 Task: In the  document presentation.docx Download file as 'PDF' Share this file with 'softage.4@softage.net' Insert the command  Editing
Action: Mouse moved to (218, 325)
Screenshot: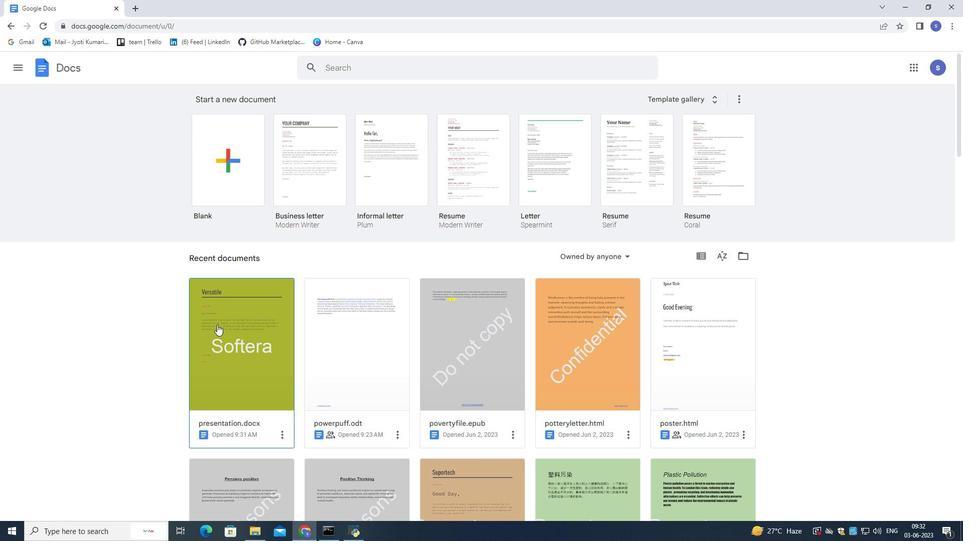 
Action: Mouse pressed left at (218, 325)
Screenshot: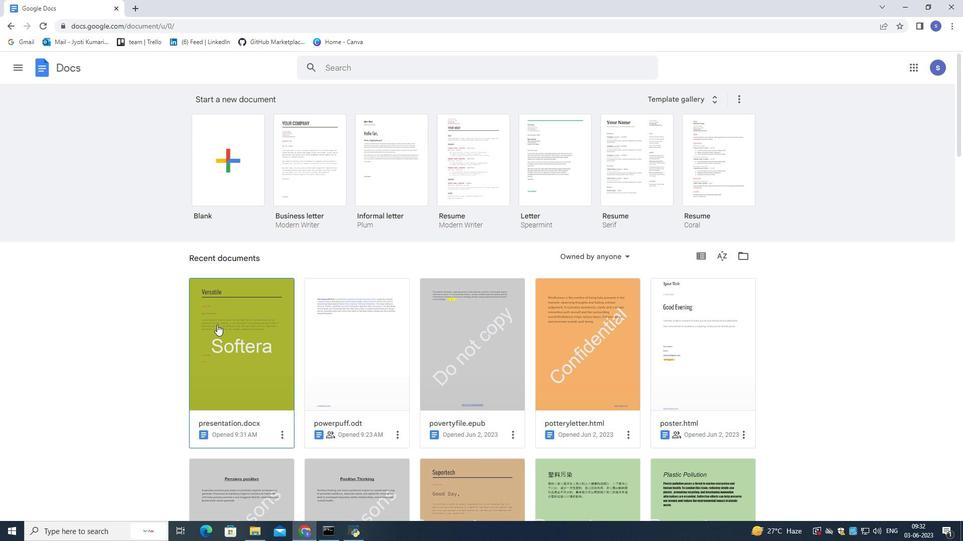 
Action: Mouse pressed left at (218, 325)
Screenshot: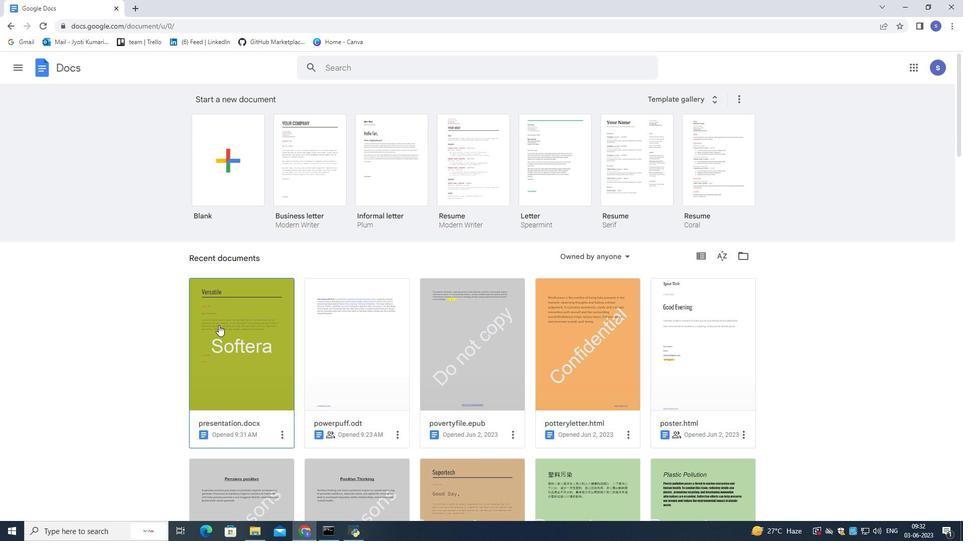 
Action: Mouse moved to (38, 75)
Screenshot: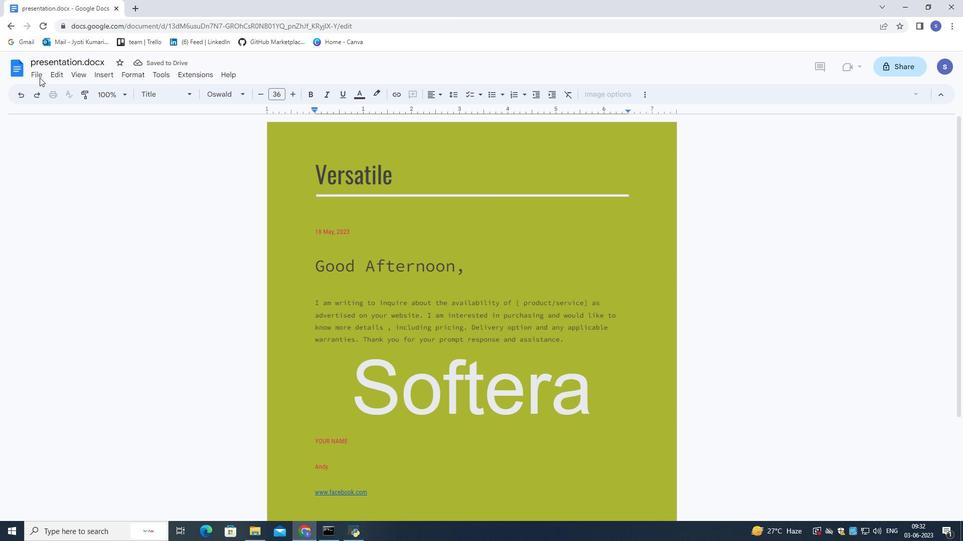 
Action: Mouse pressed left at (38, 75)
Screenshot: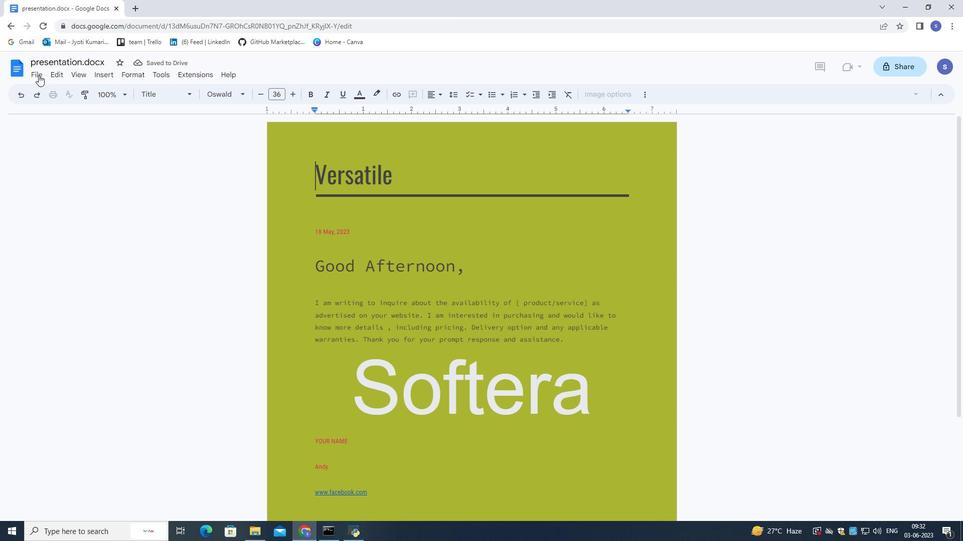 
Action: Mouse moved to (228, 230)
Screenshot: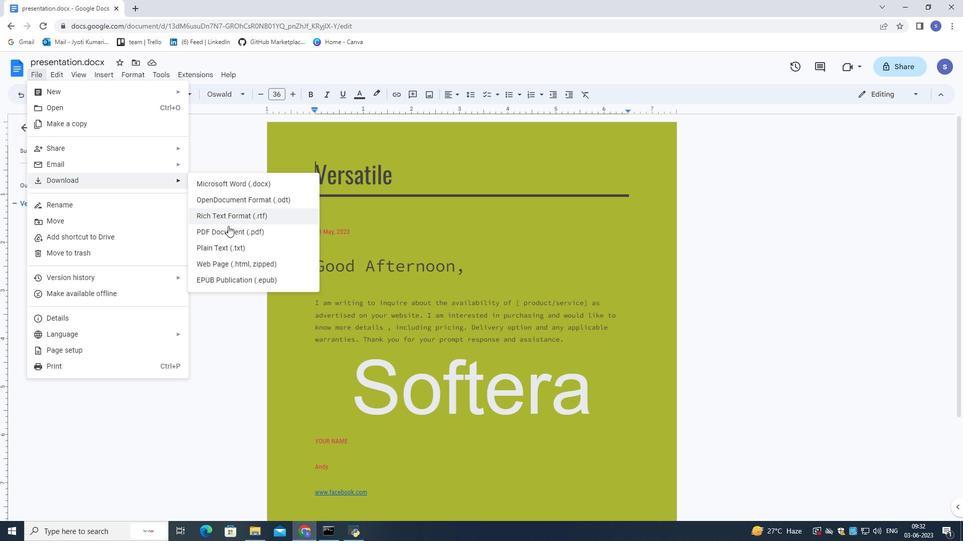 
Action: Mouse pressed left at (228, 230)
Screenshot: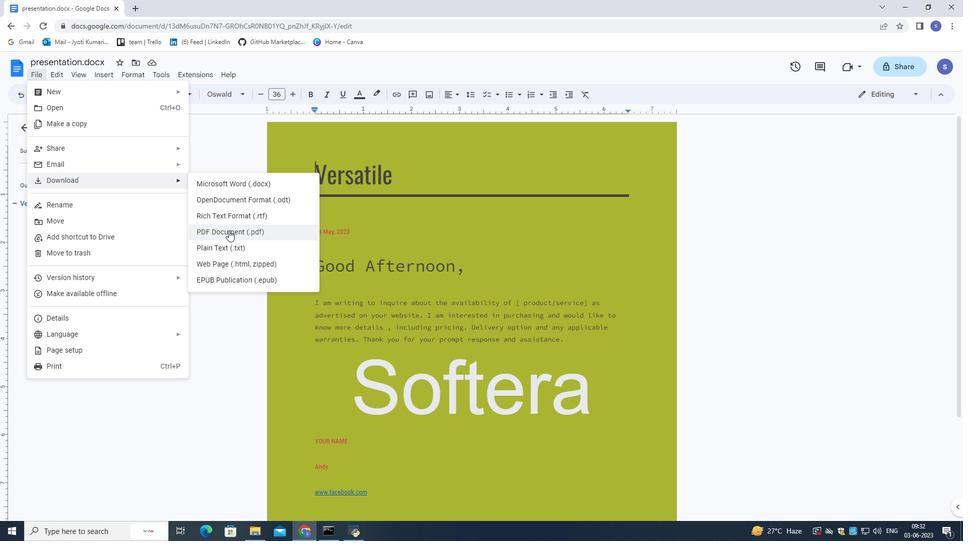 
Action: Mouse moved to (40, 71)
Screenshot: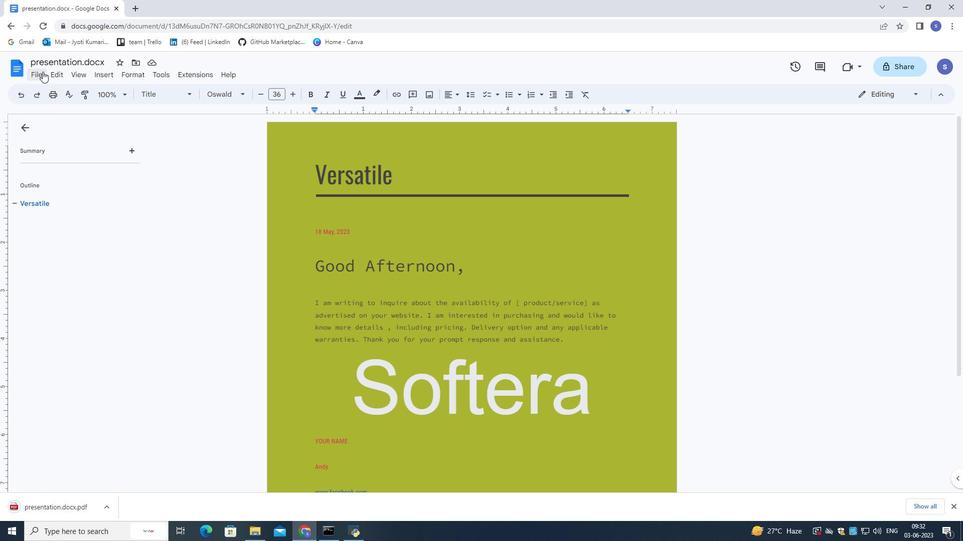 
Action: Mouse pressed left at (40, 71)
Screenshot: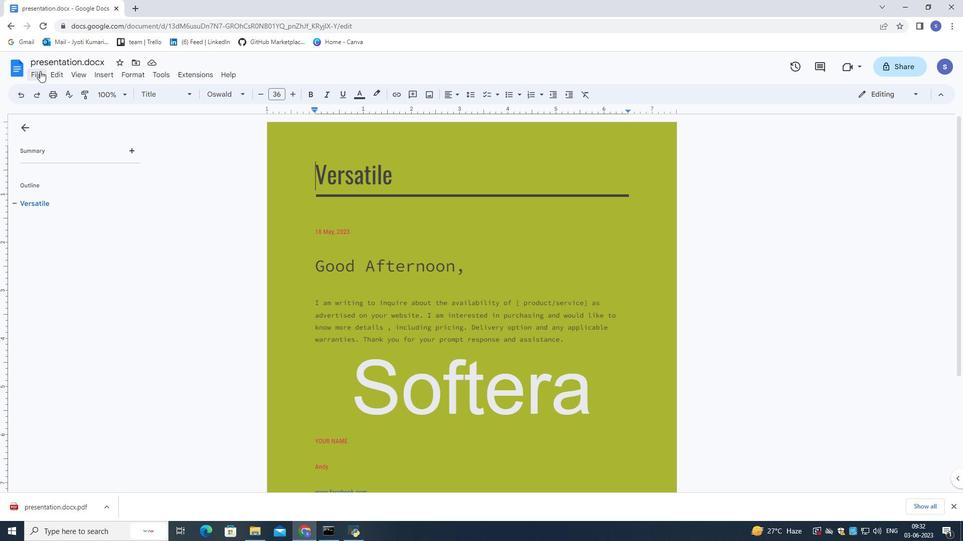 
Action: Mouse moved to (224, 144)
Screenshot: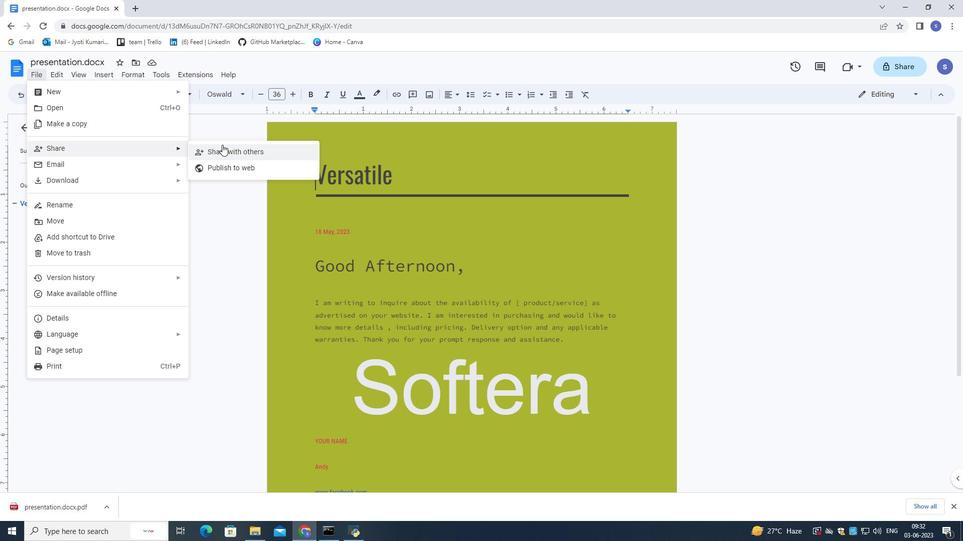 
Action: Mouse pressed left at (224, 144)
Screenshot: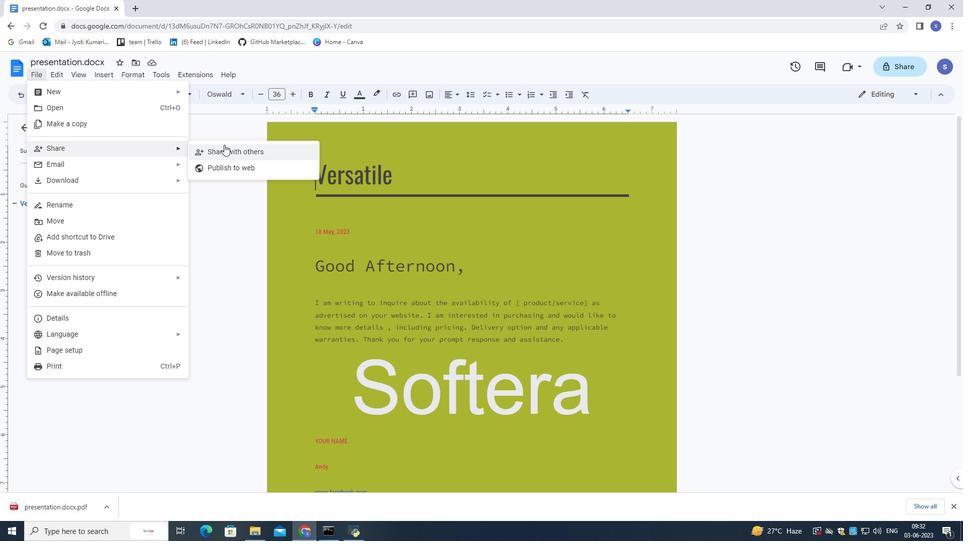 
Action: Mouse moved to (217, 148)
Screenshot: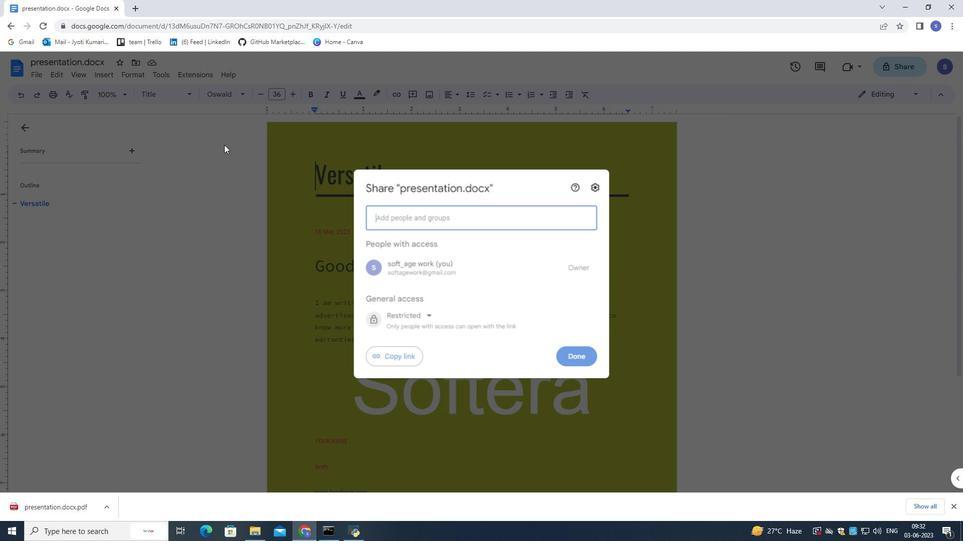 
Action: Key pressed softage.4<Key.shift>@softage.net
Screenshot: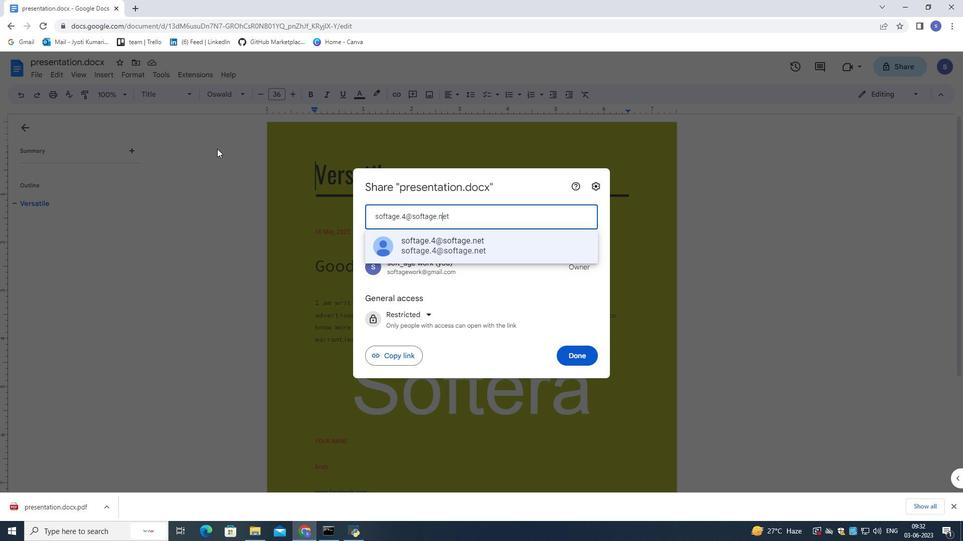 
Action: Mouse moved to (453, 254)
Screenshot: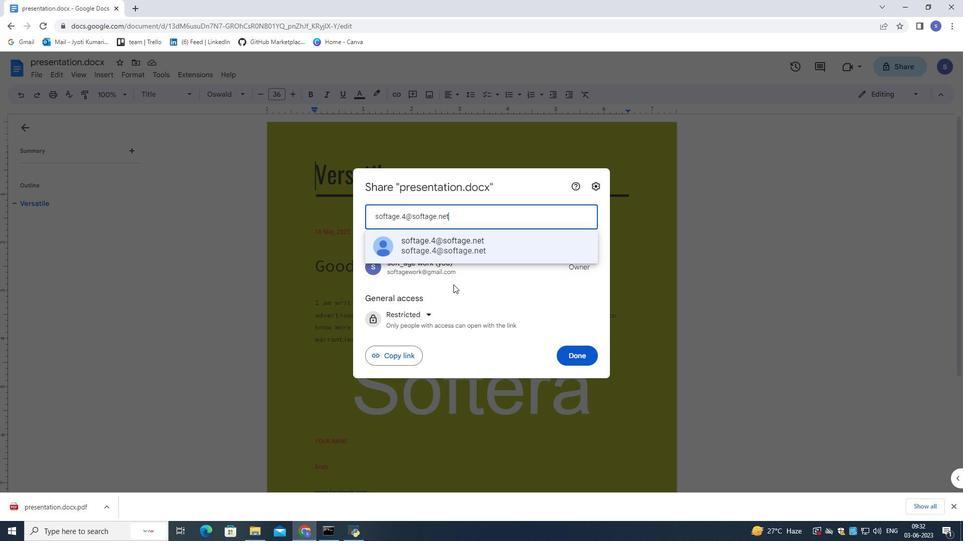 
Action: Mouse pressed left at (453, 254)
Screenshot: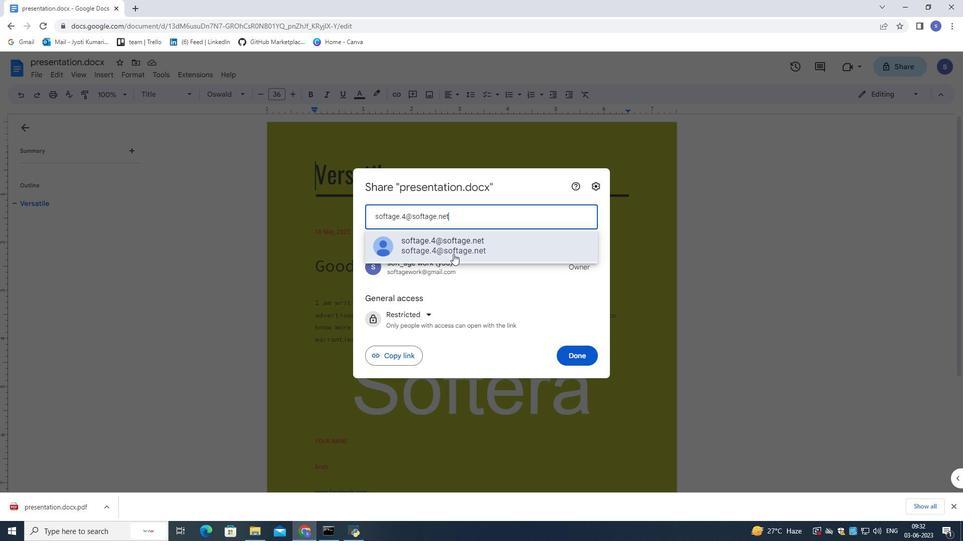 
Action: Mouse moved to (574, 339)
Screenshot: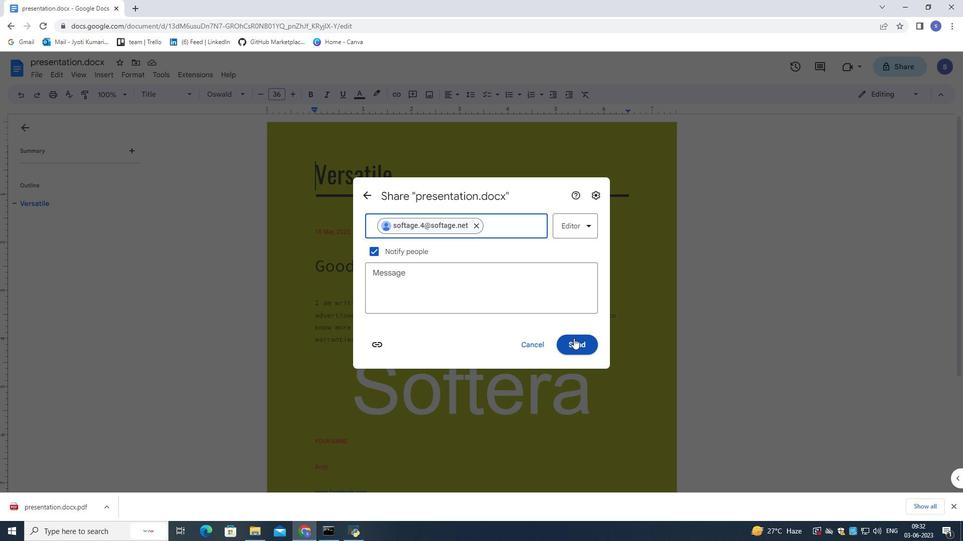 
Action: Mouse pressed left at (574, 339)
Screenshot: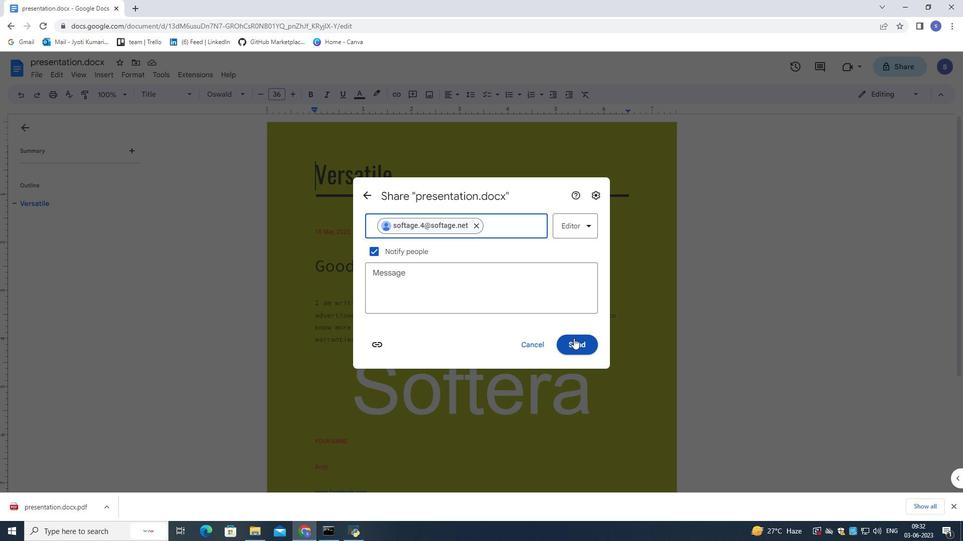 
Action: Mouse moved to (878, 98)
Screenshot: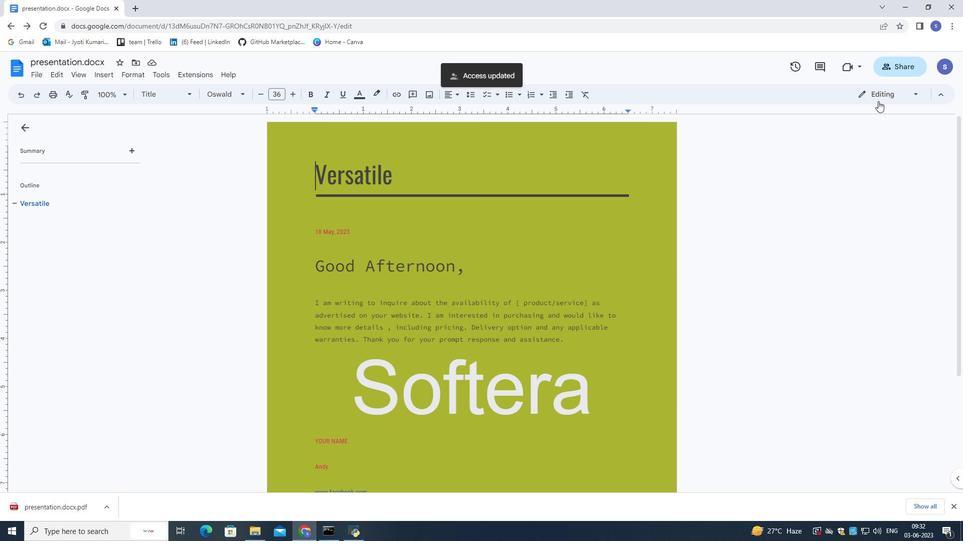 
Action: Mouse pressed left at (878, 98)
Screenshot: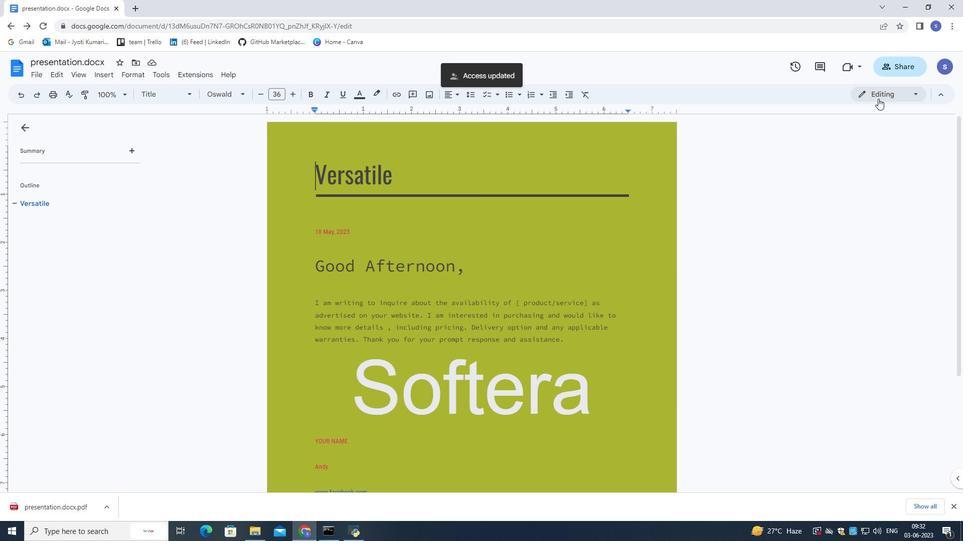 
Action: Mouse moved to (880, 115)
Screenshot: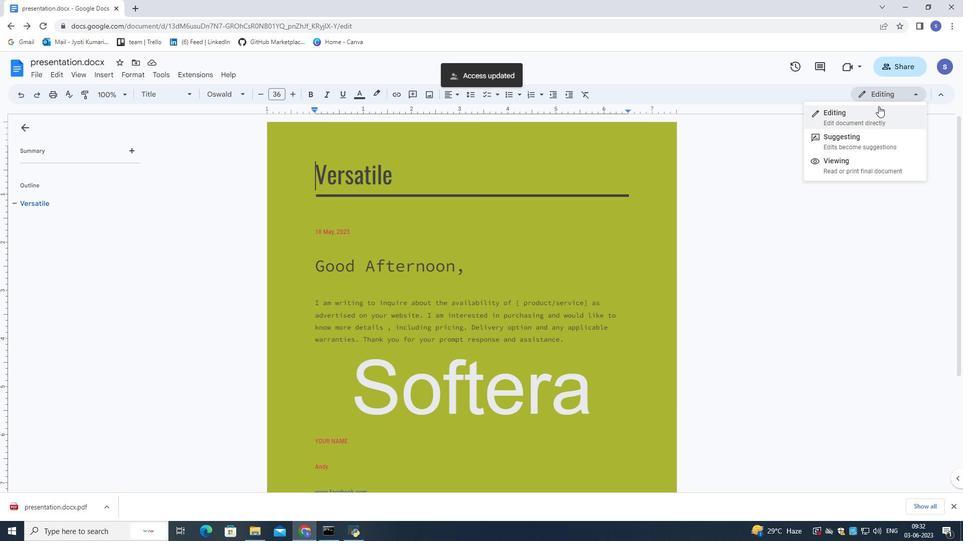 
Action: Mouse pressed left at (880, 115)
Screenshot: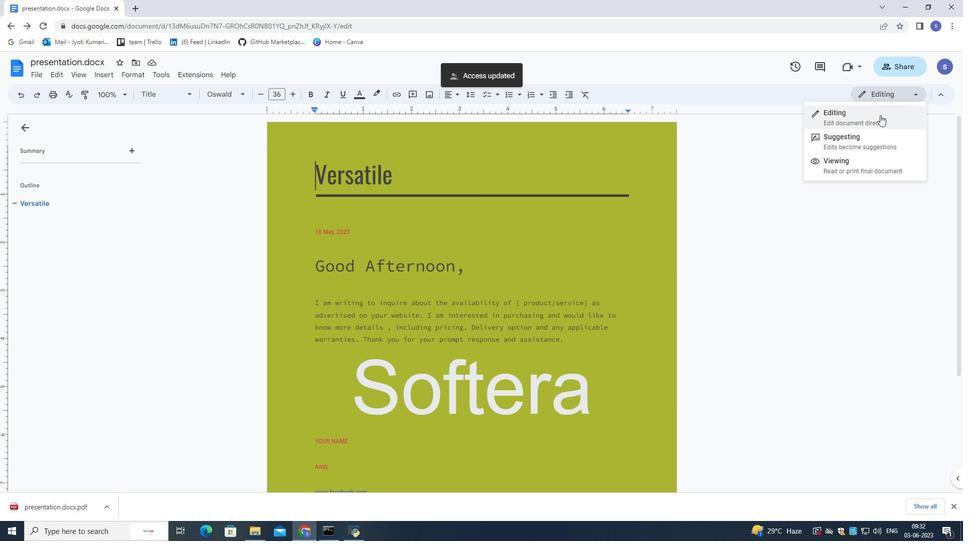 
Action: Mouse moved to (767, 271)
Screenshot: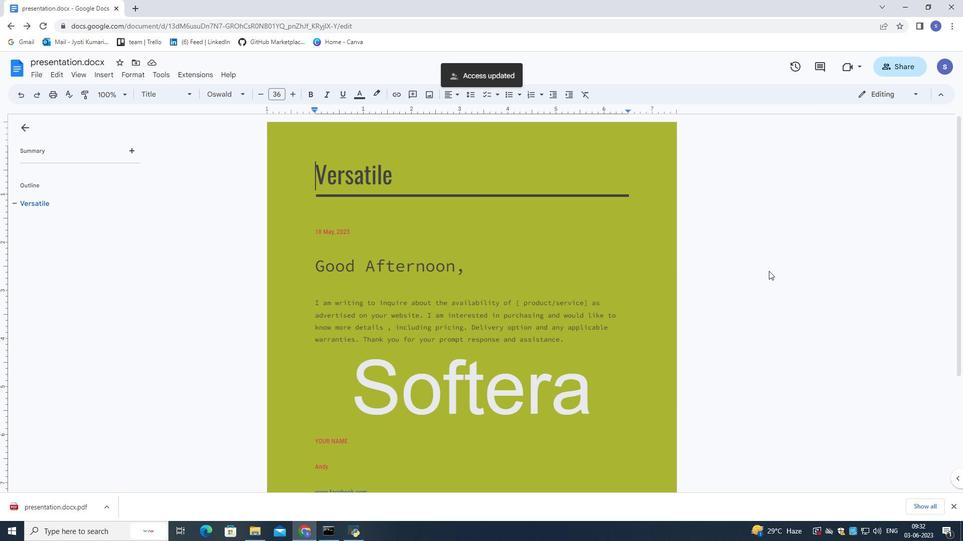 
Action: Mouse scrolled (767, 272) with delta (0, 0)
Screenshot: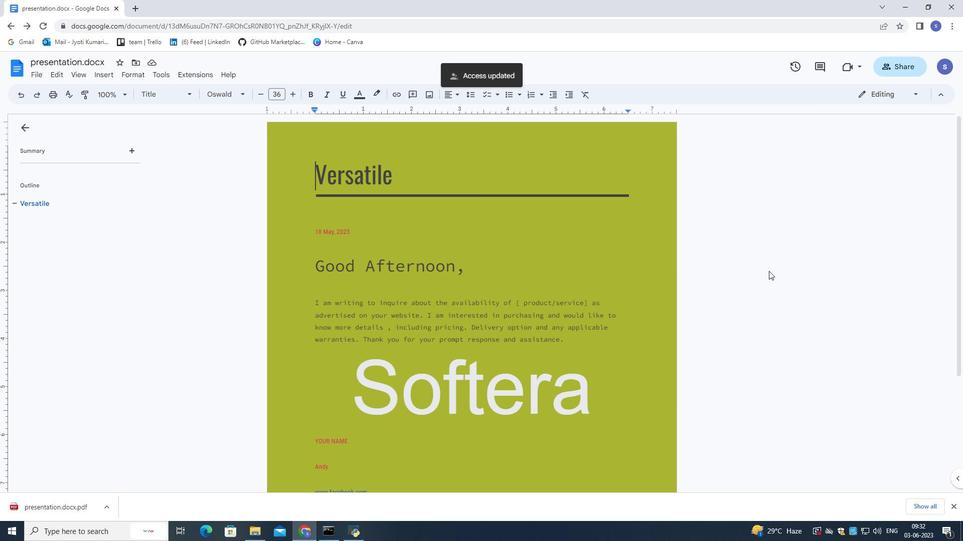 
Action: Mouse moved to (766, 271)
Screenshot: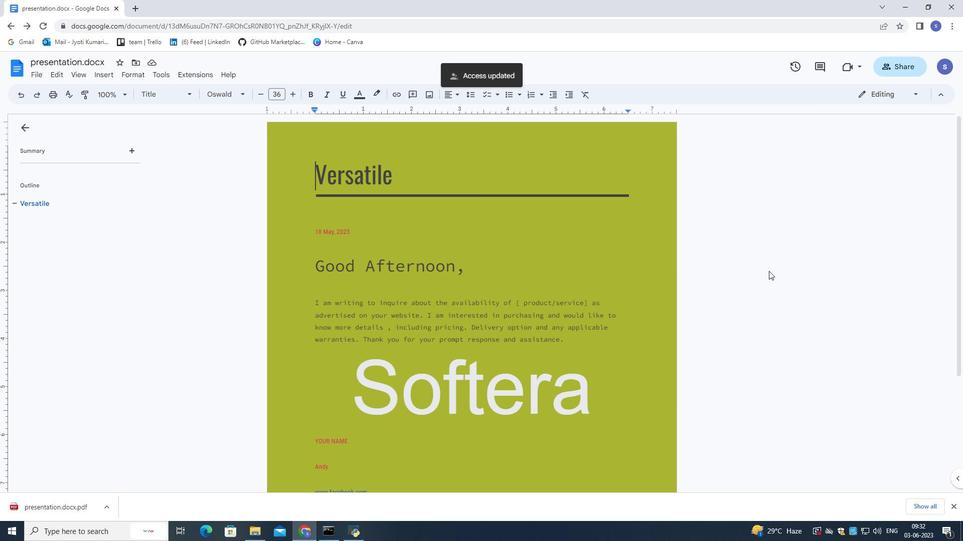 
Action: Mouse scrolled (766, 272) with delta (0, 0)
Screenshot: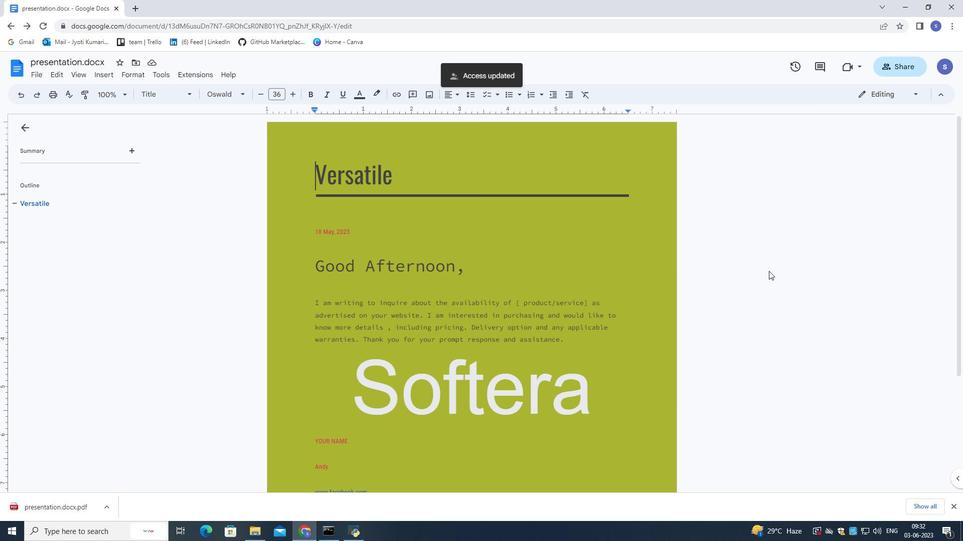 
Action: Mouse moved to (765, 271)
Screenshot: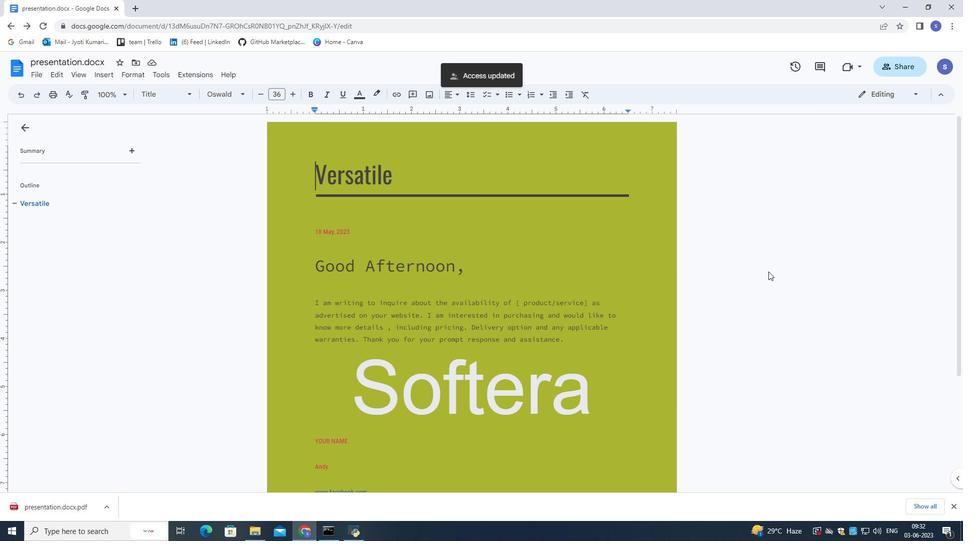 
Action: Mouse scrolled (765, 271) with delta (0, 0)
Screenshot: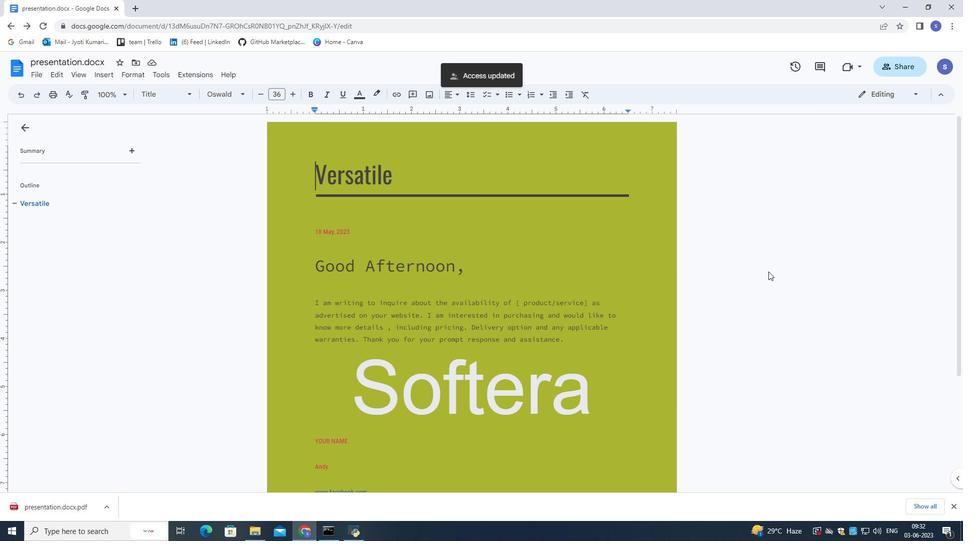 
Action: Mouse moved to (764, 270)
Screenshot: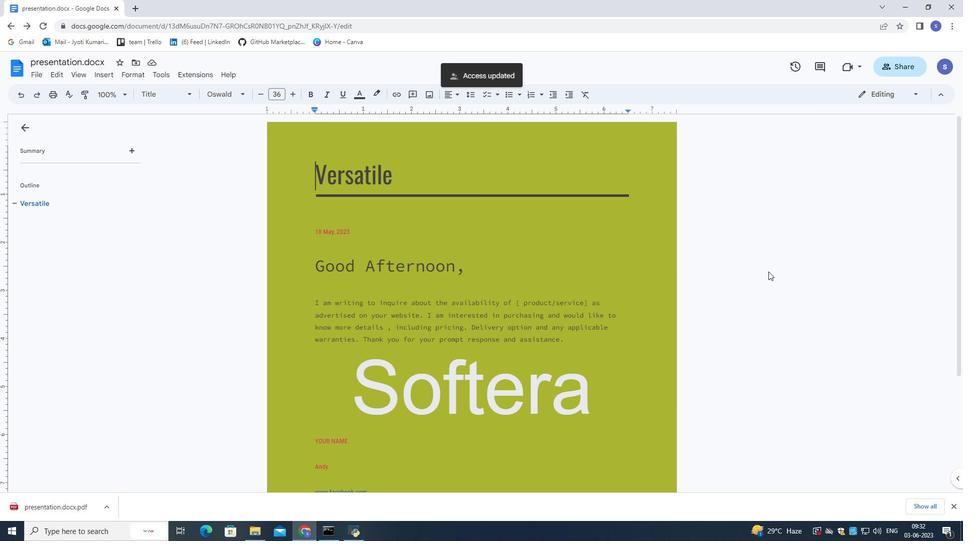 
Action: Mouse scrolled (764, 271) with delta (0, 0)
Screenshot: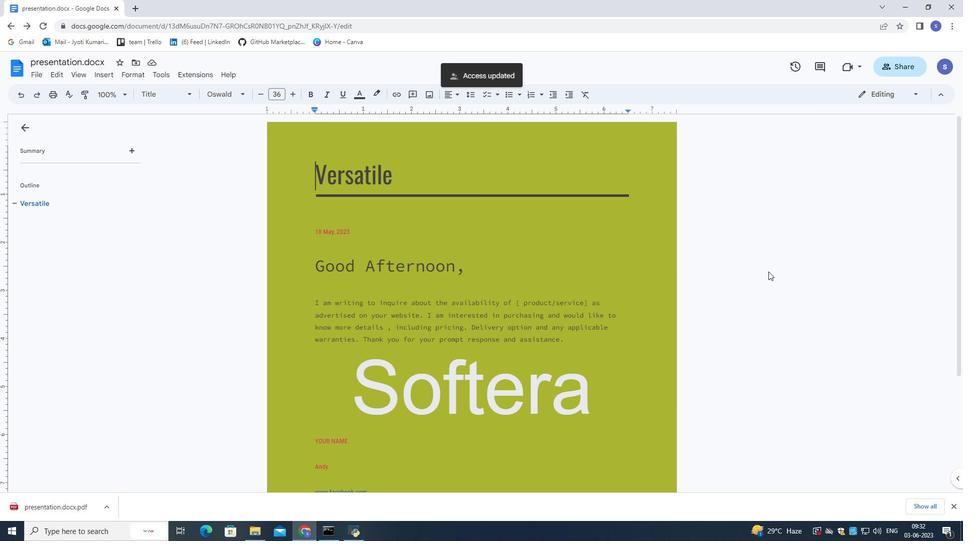 
Action: Mouse moved to (763, 269)
Screenshot: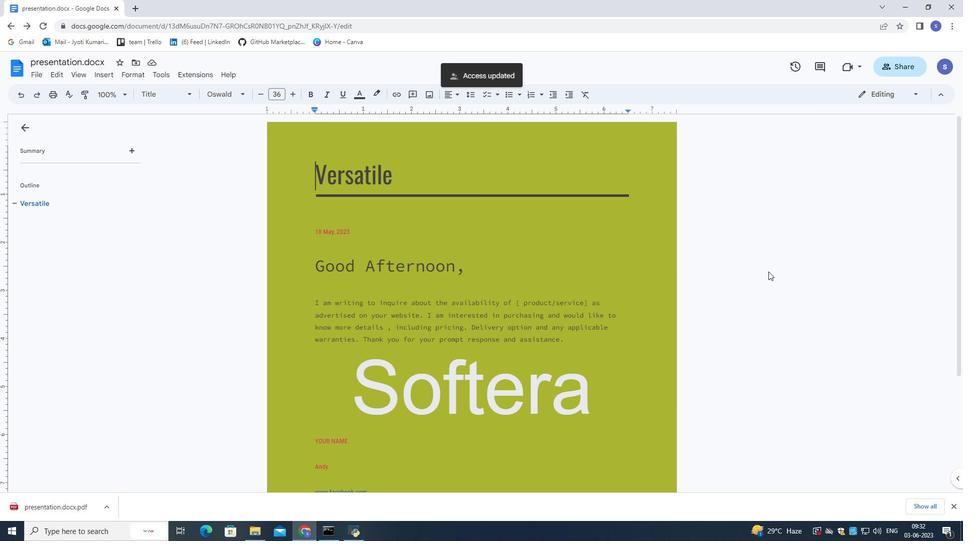 
Action: Mouse scrolled (763, 270) with delta (0, 0)
Screenshot: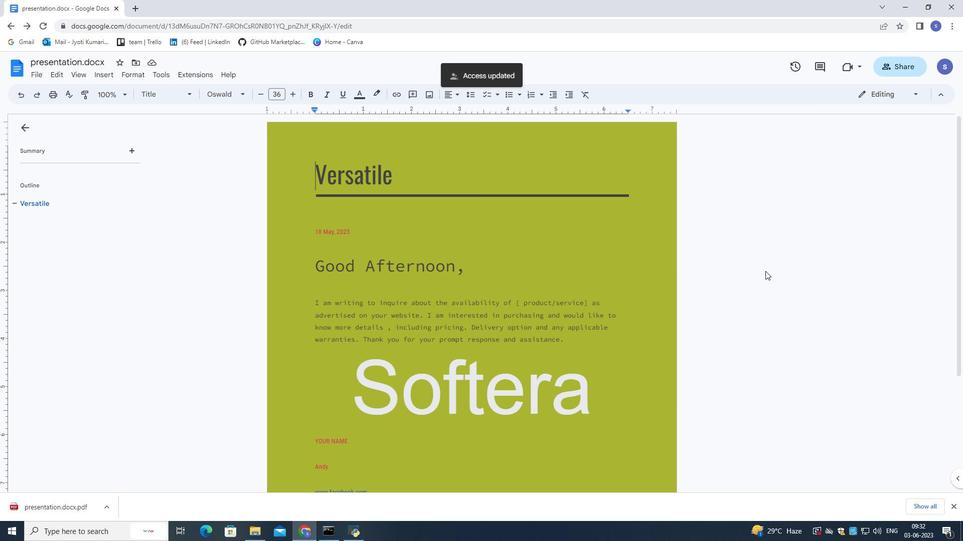 
Action: Mouse scrolled (763, 269) with delta (0, 0)
Screenshot: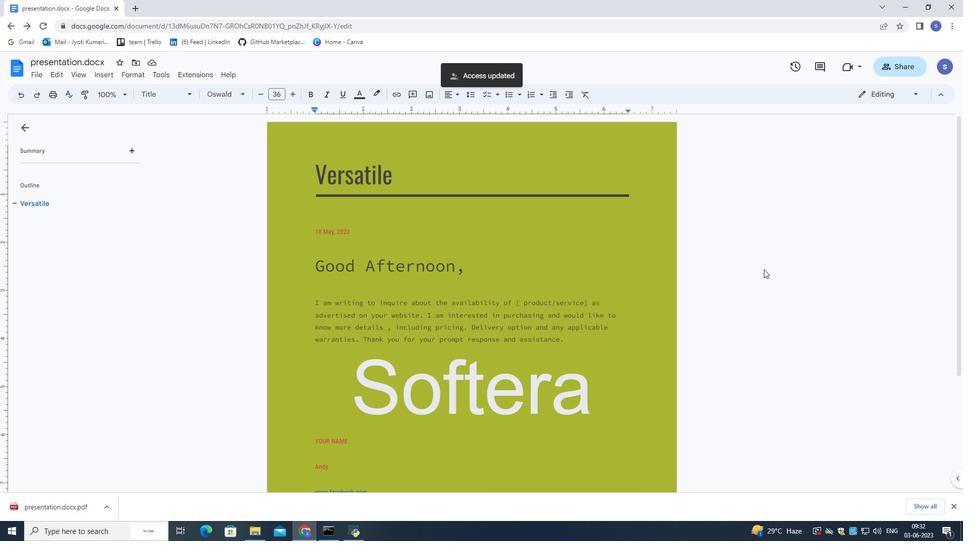 
Action: Mouse scrolled (763, 269) with delta (0, 0)
Screenshot: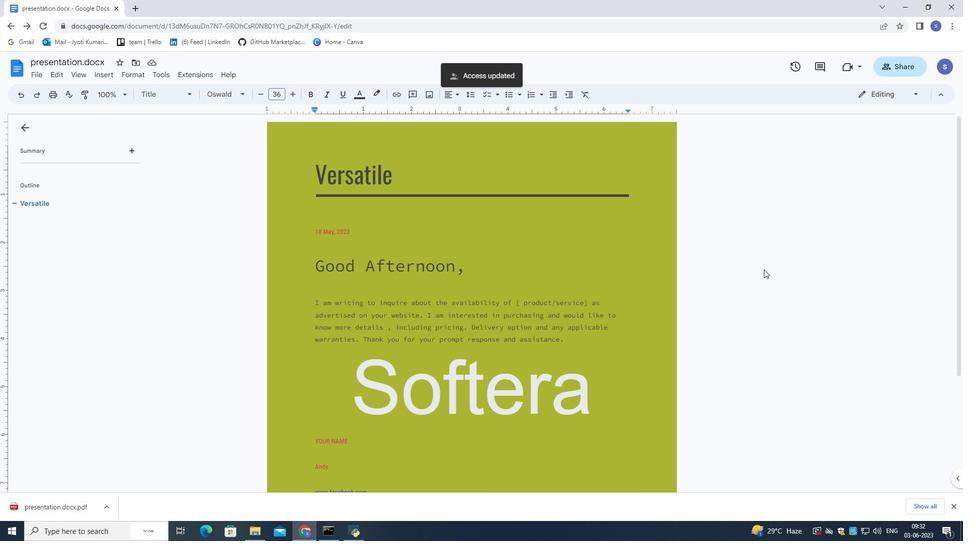 
Action: Mouse scrolled (763, 269) with delta (0, 0)
Screenshot: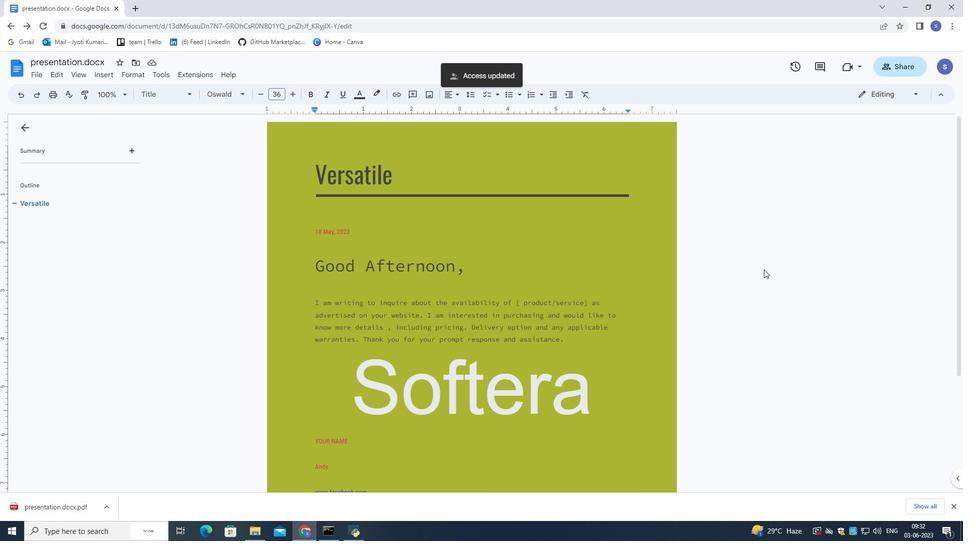 
Action: Mouse scrolled (763, 269) with delta (0, 0)
Screenshot: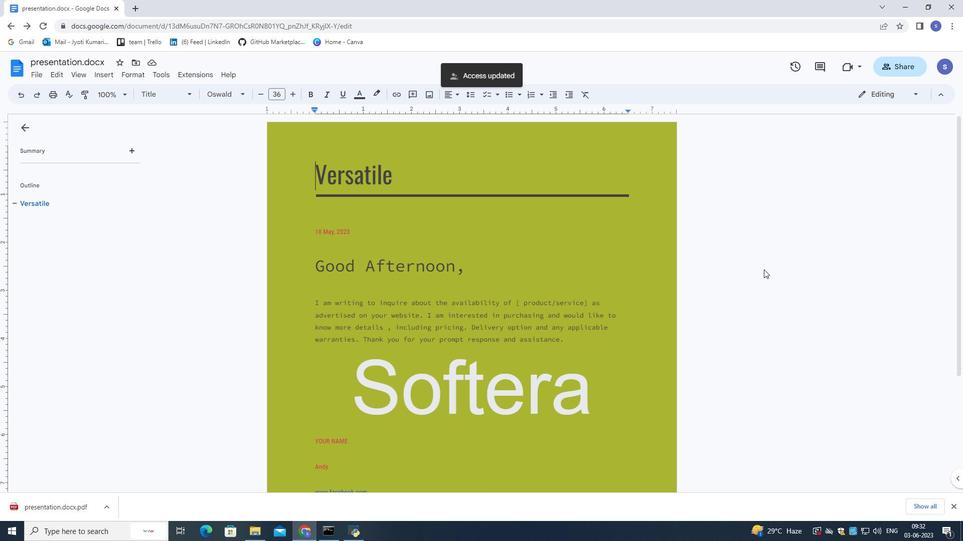 
Action: Mouse scrolled (763, 269) with delta (0, 0)
Screenshot: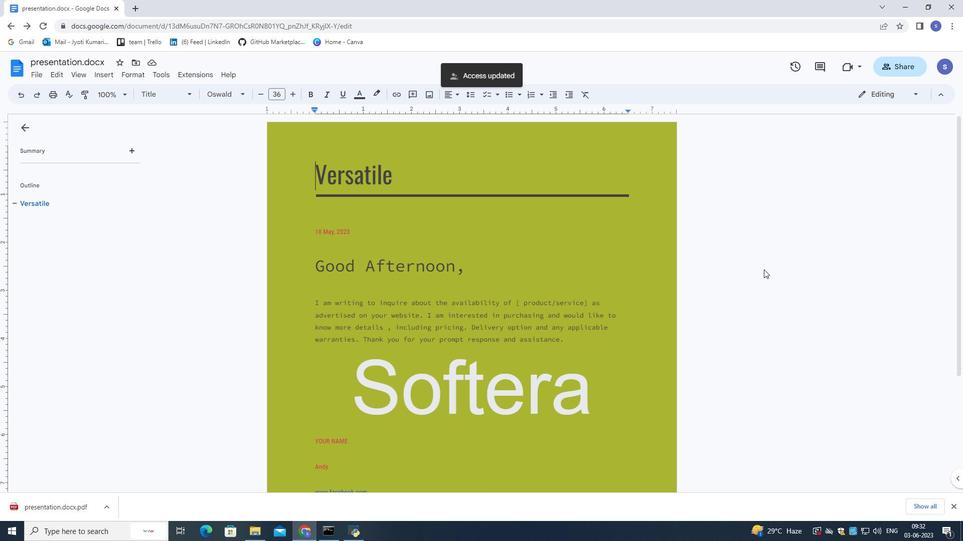
Action: Mouse scrolled (763, 270) with delta (0, 0)
Screenshot: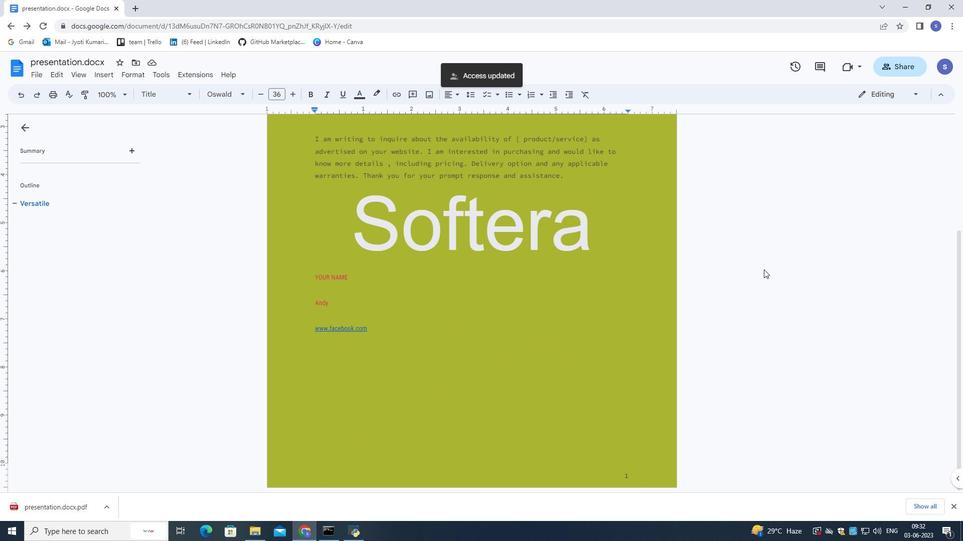 
Action: Mouse scrolled (763, 270) with delta (0, 0)
Screenshot: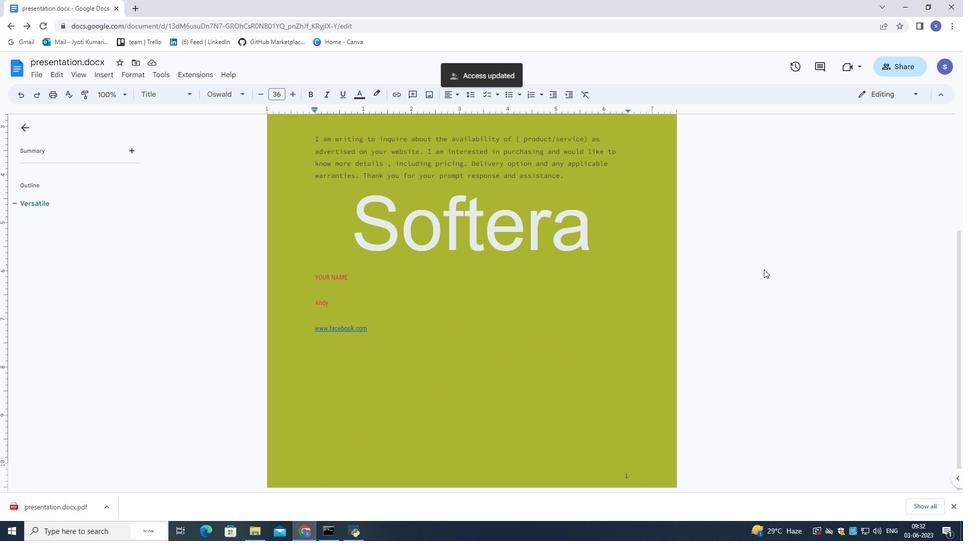 
Action: Mouse scrolled (763, 270) with delta (0, 0)
Screenshot: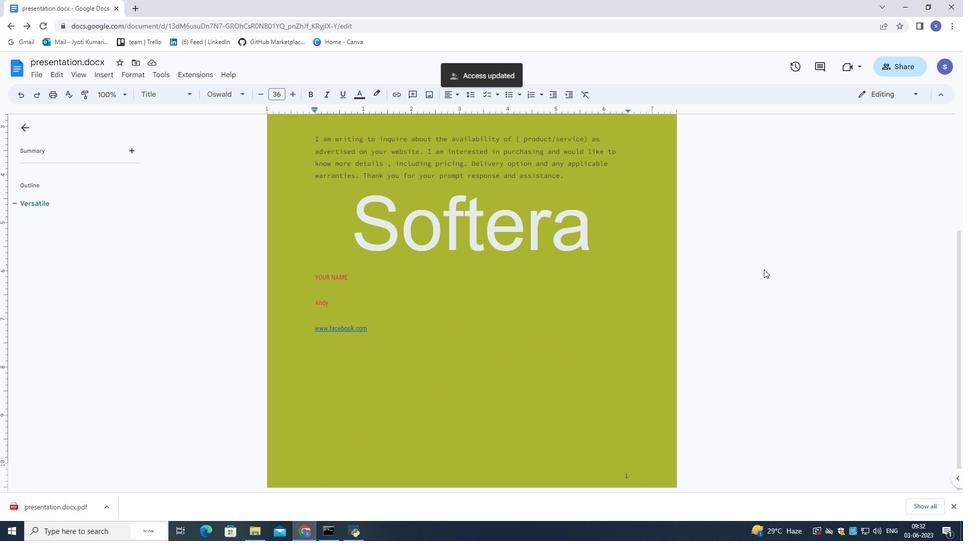 
Action: Mouse scrolled (763, 270) with delta (0, 0)
Screenshot: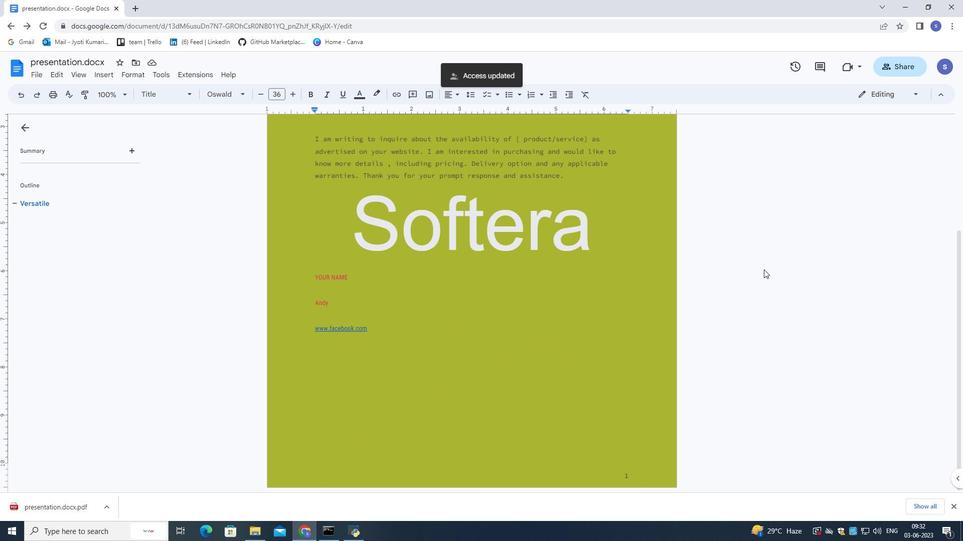 
Action: Mouse scrolled (763, 270) with delta (0, 0)
Screenshot: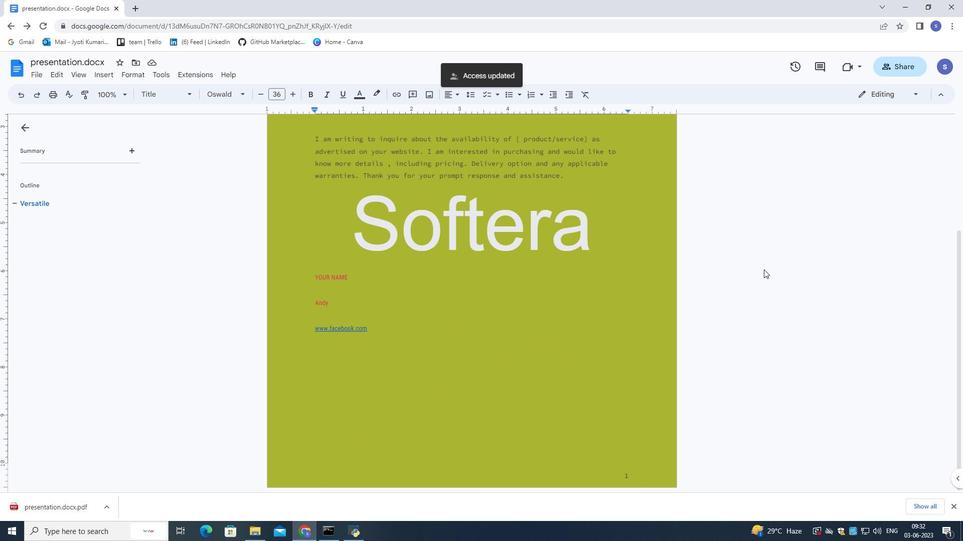 
Action: Mouse moved to (763, 269)
Screenshot: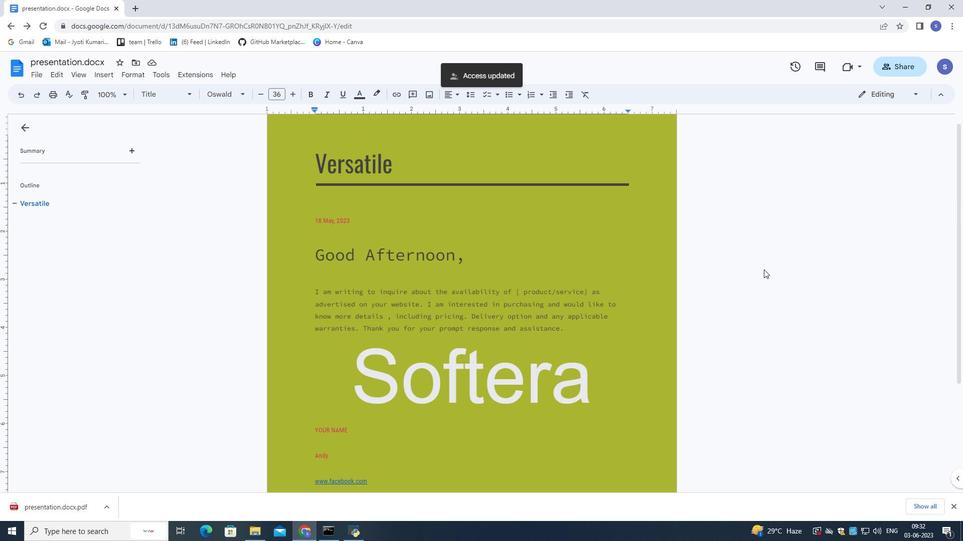
Action: Mouse scrolled (763, 270) with delta (0, 0)
Screenshot: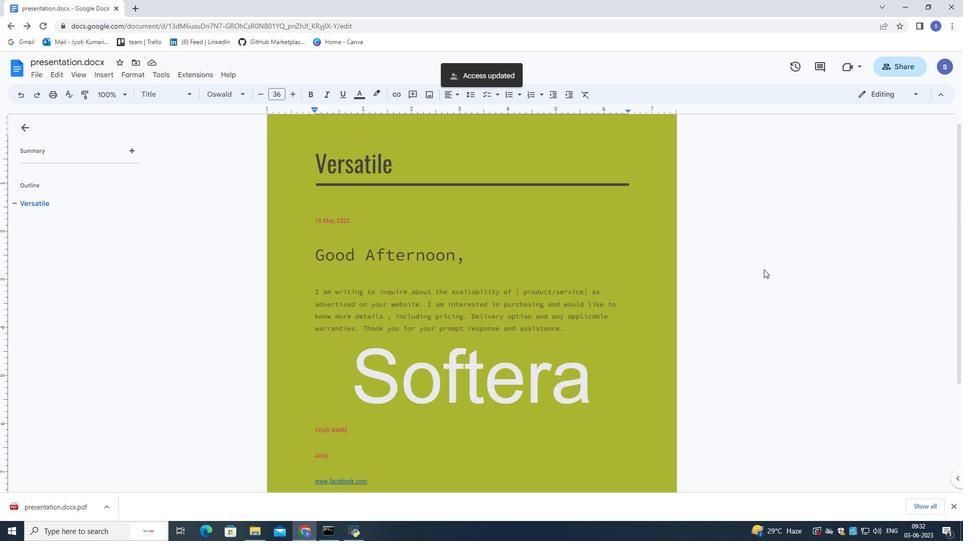 
Action: Mouse scrolled (763, 270) with delta (0, 0)
Screenshot: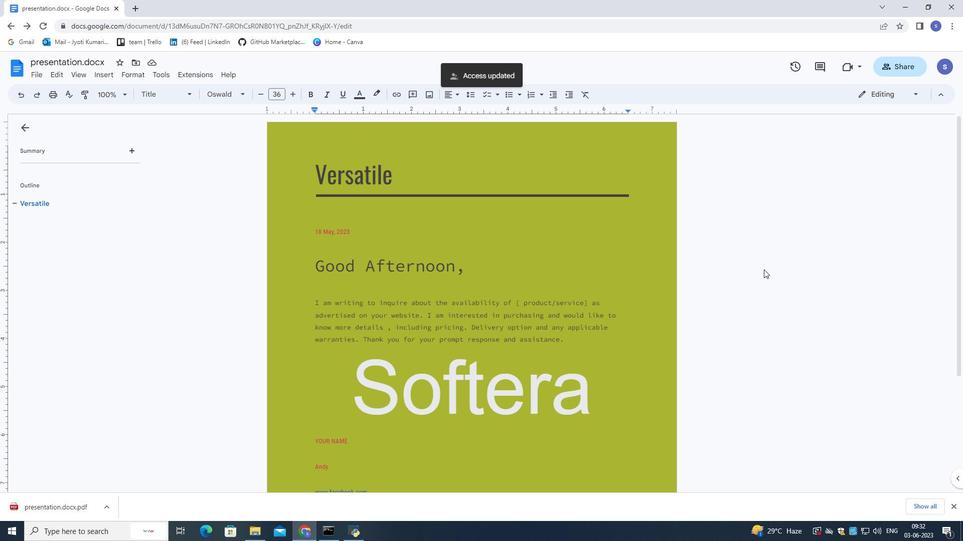 
Action: Mouse moved to (763, 269)
Screenshot: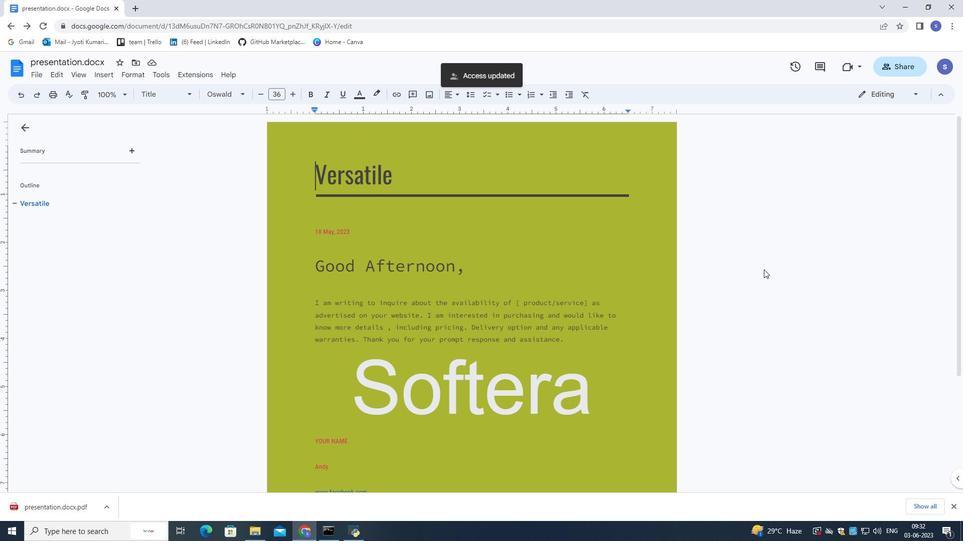 
